 Task: Search for the contact with the first name 'Jude' and view their details.
Action: Mouse moved to (18, 105)
Screenshot: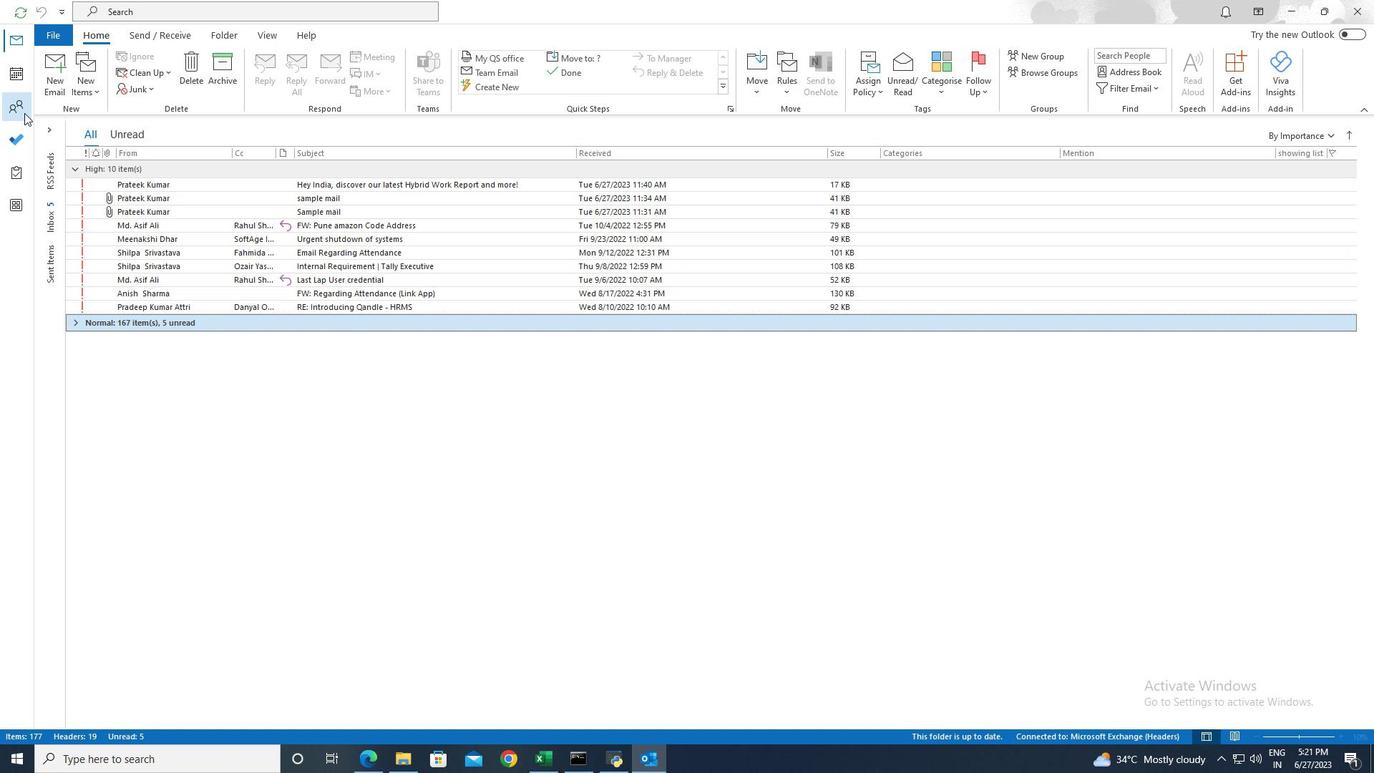 
Action: Mouse pressed left at (18, 105)
Screenshot: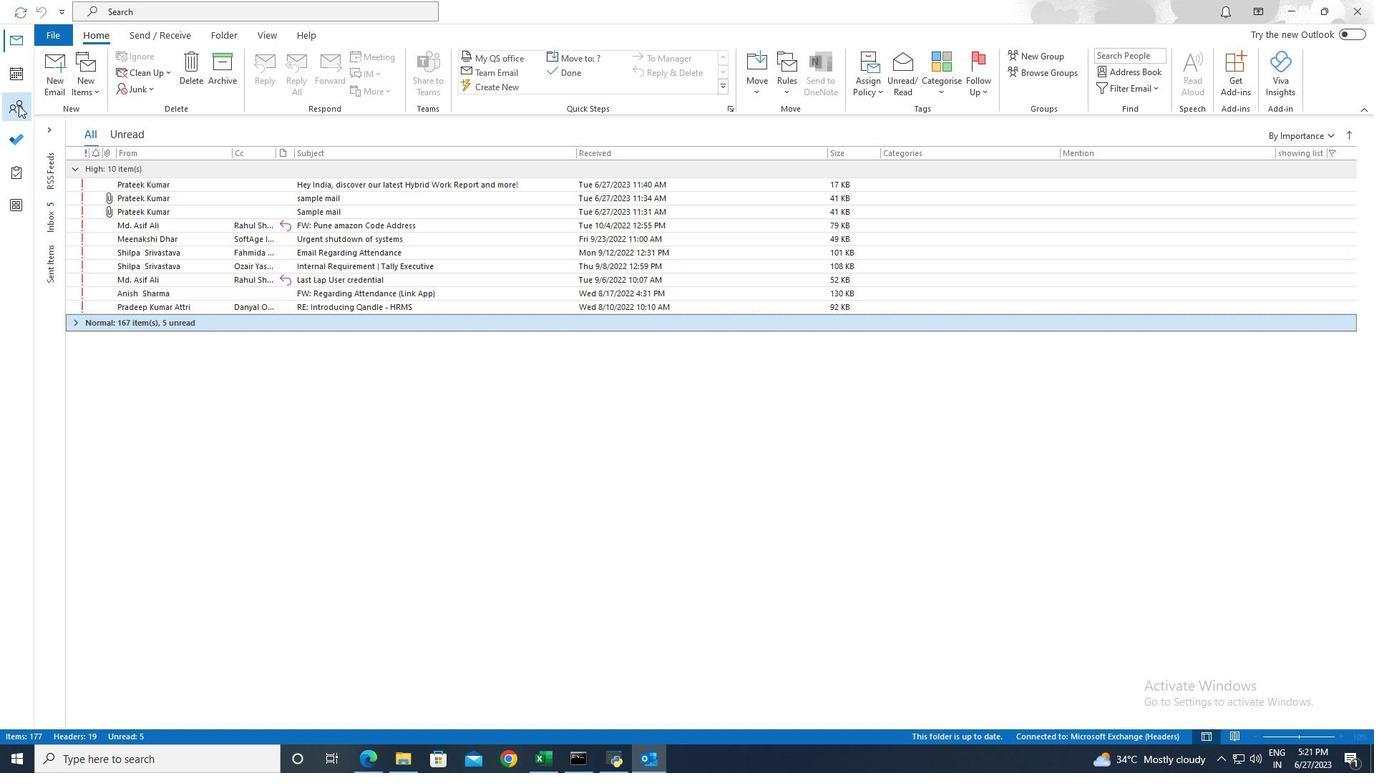 
Action: Mouse moved to (287, 10)
Screenshot: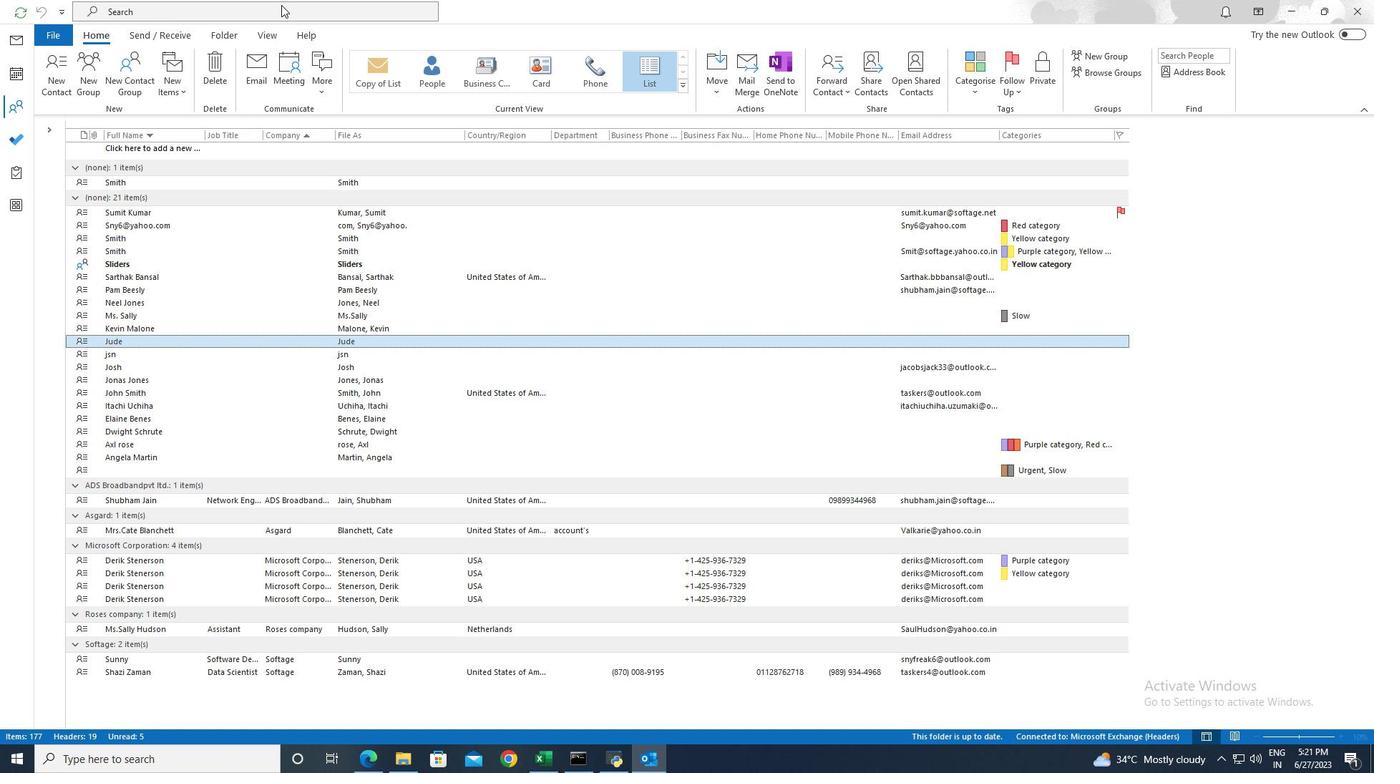 
Action: Mouse pressed left at (287, 10)
Screenshot: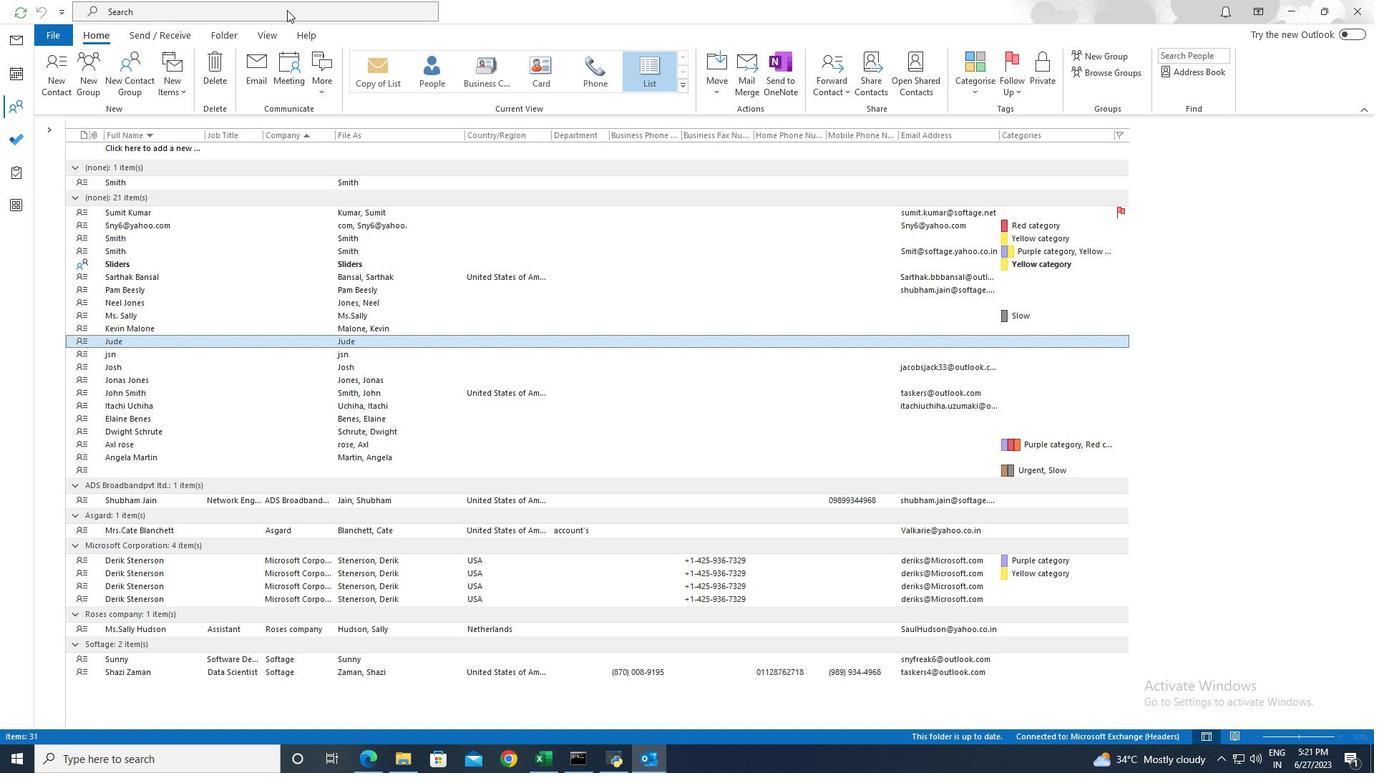
Action: Mouse moved to (491, 9)
Screenshot: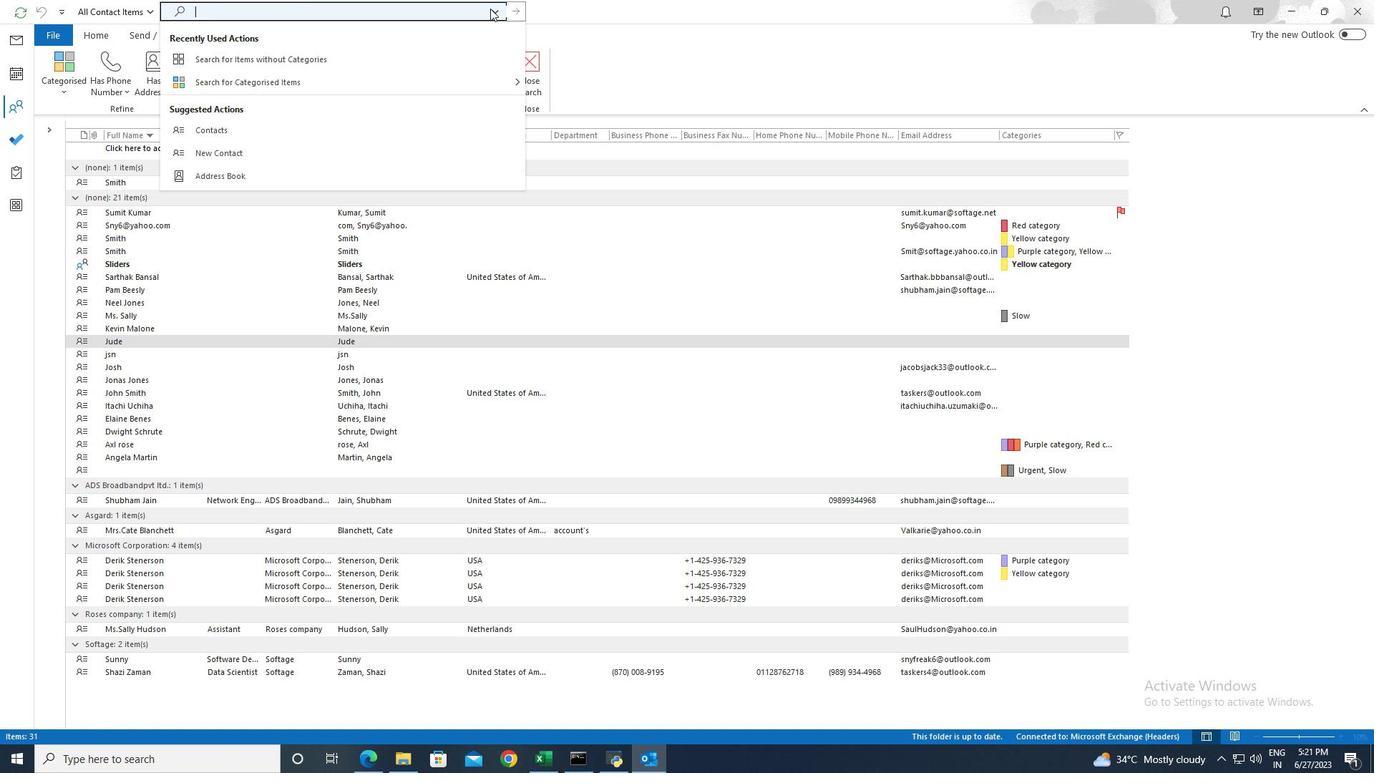 
Action: Mouse pressed left at (491, 9)
Screenshot: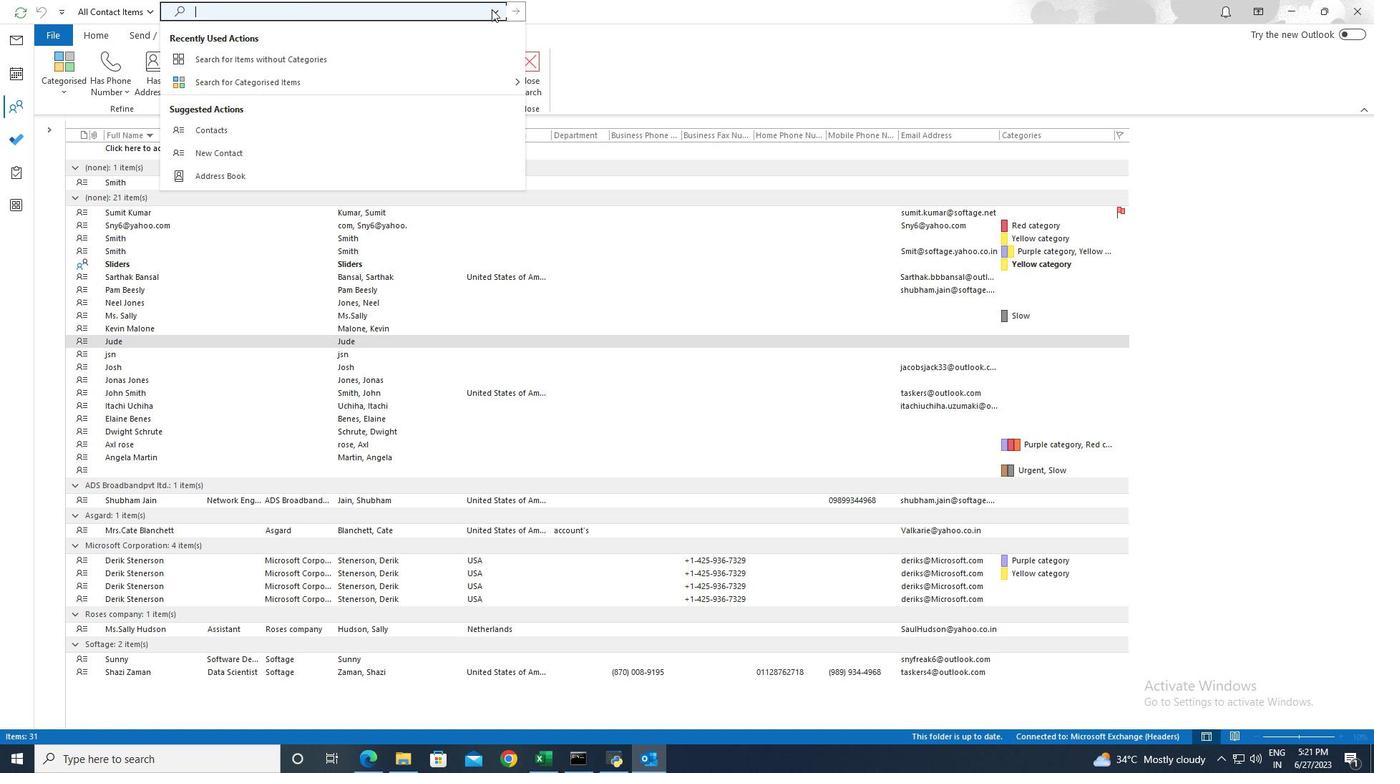 
Action: Mouse moved to (249, 221)
Screenshot: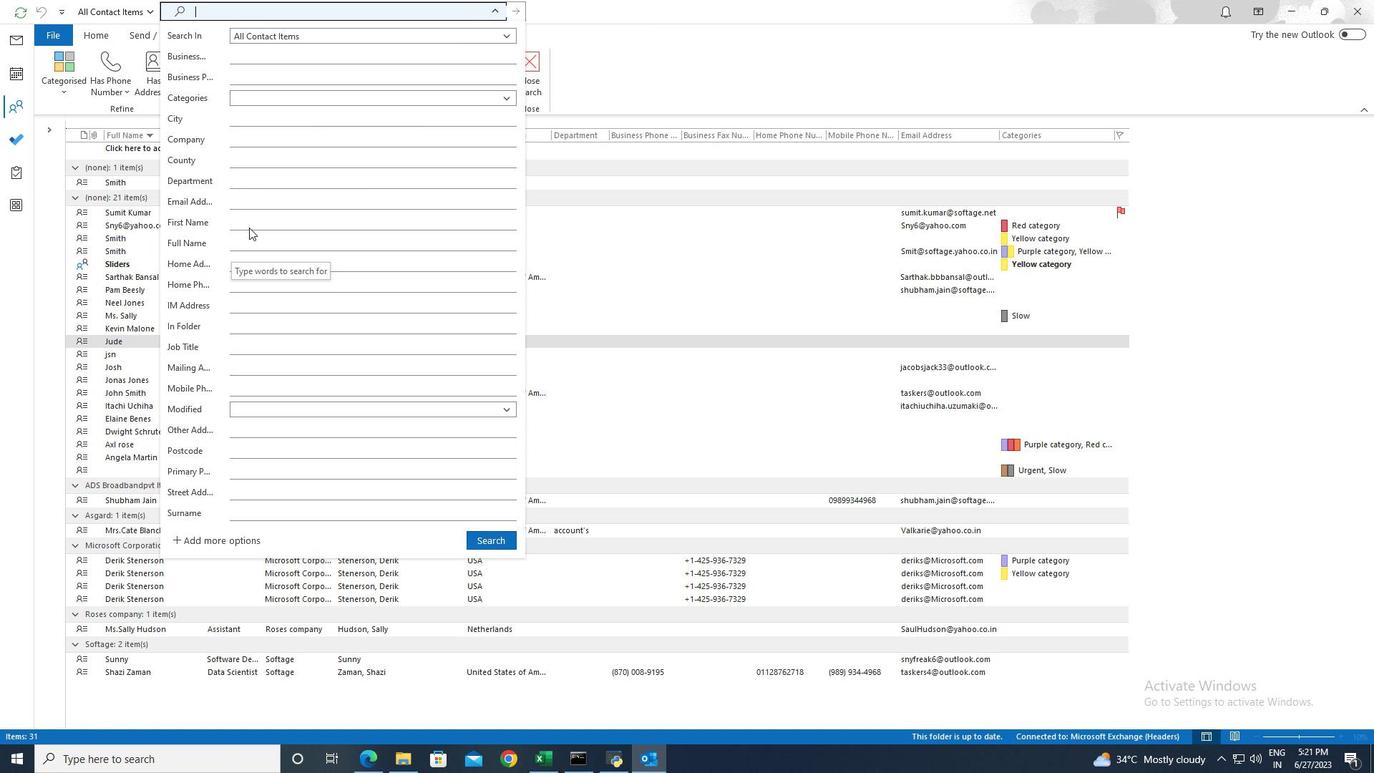 
Action: Mouse pressed left at (249, 221)
Screenshot: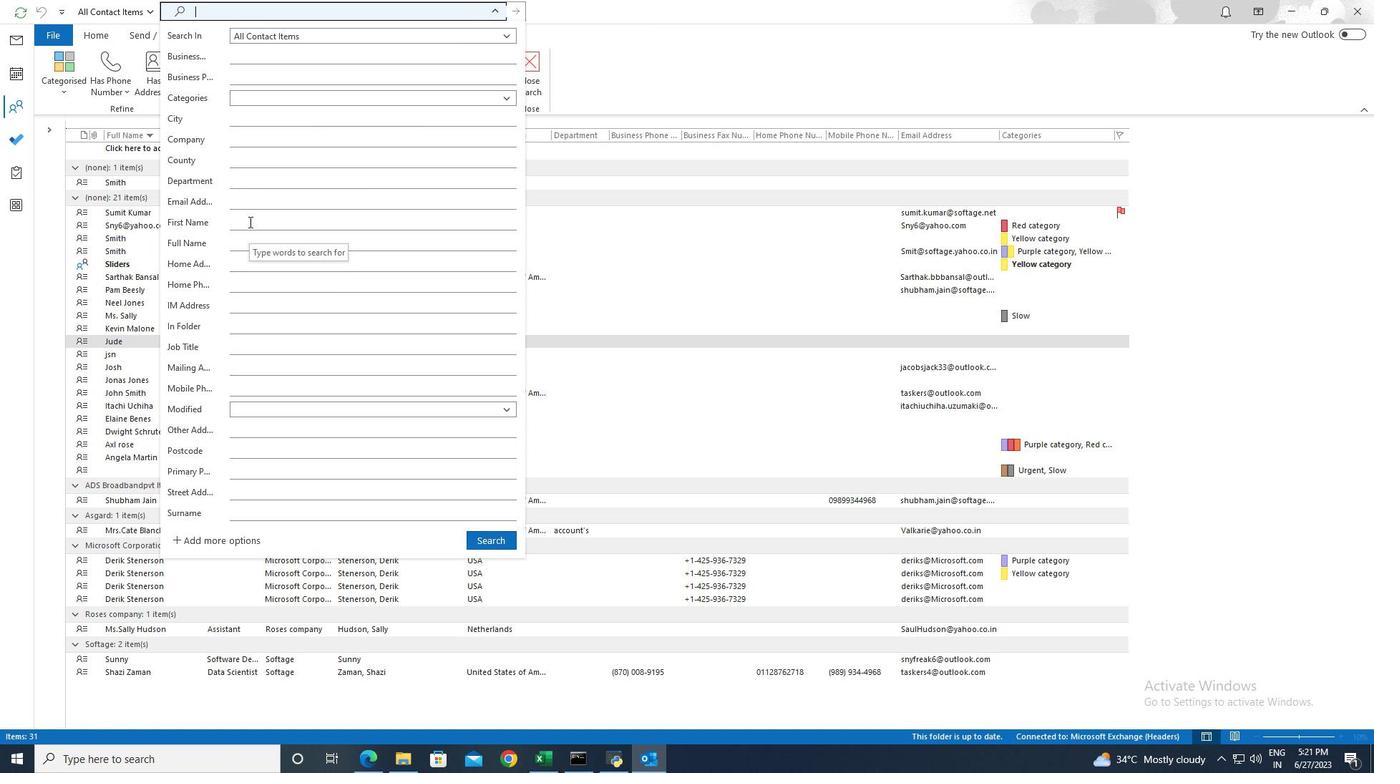 
Action: Key pressed <Key.shift>Jude
Screenshot: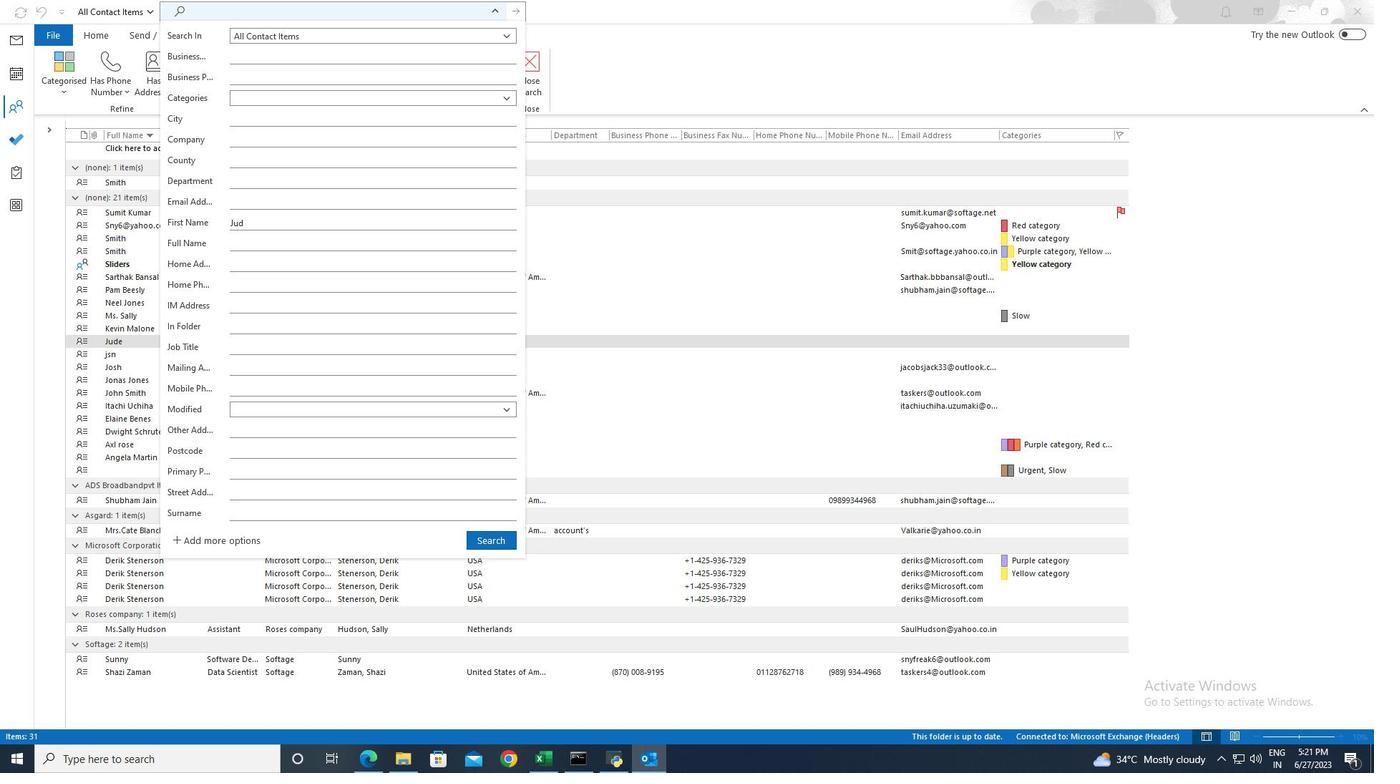 
Action: Mouse moved to (486, 541)
Screenshot: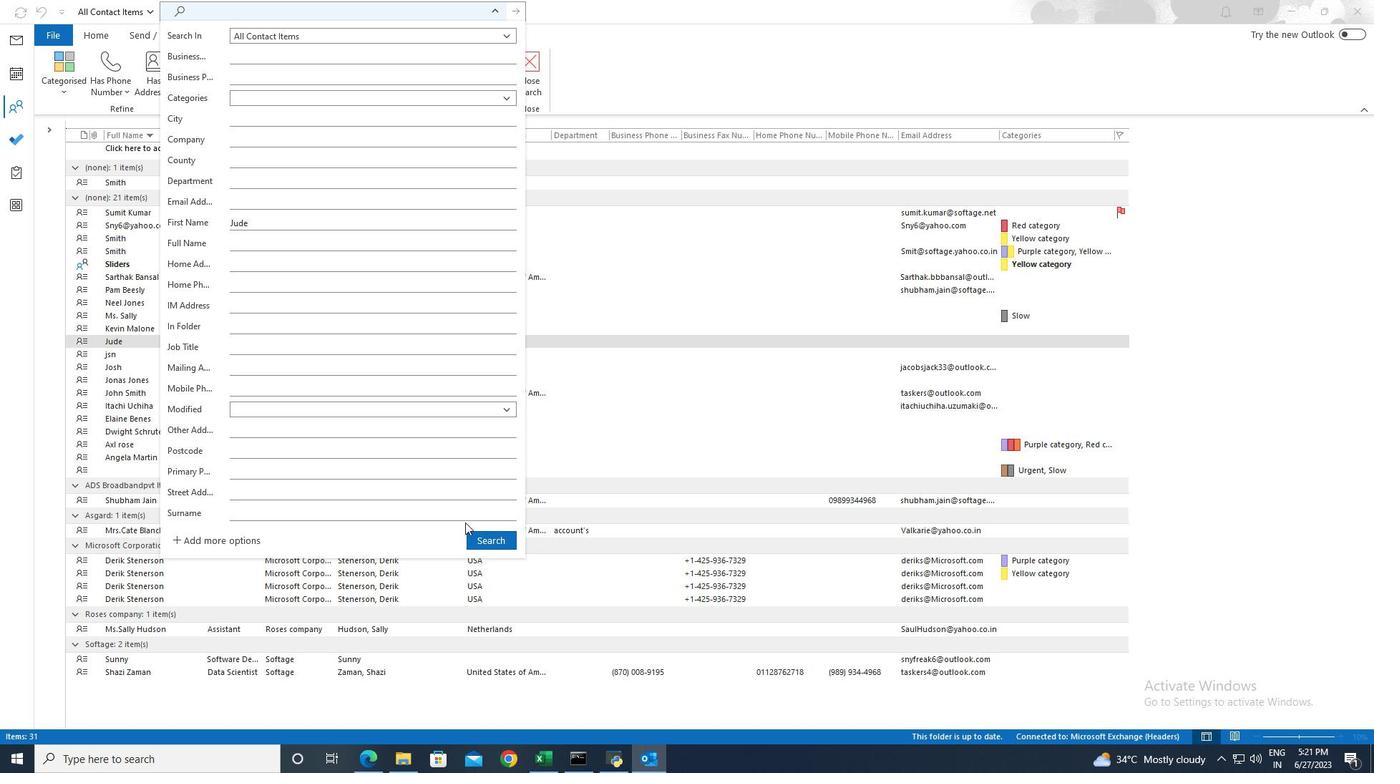
Action: Mouse pressed left at (486, 541)
Screenshot: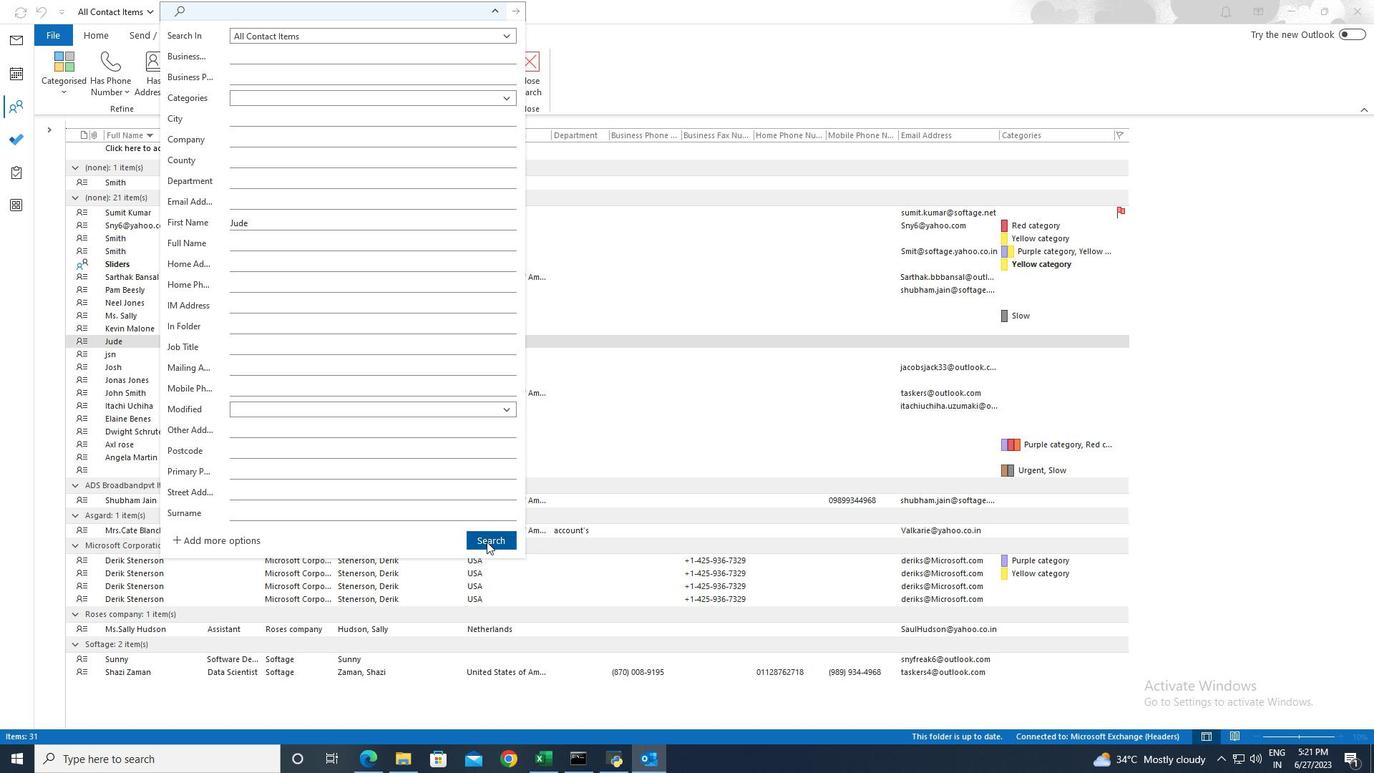 
Action: Mouse moved to (201, 153)
Screenshot: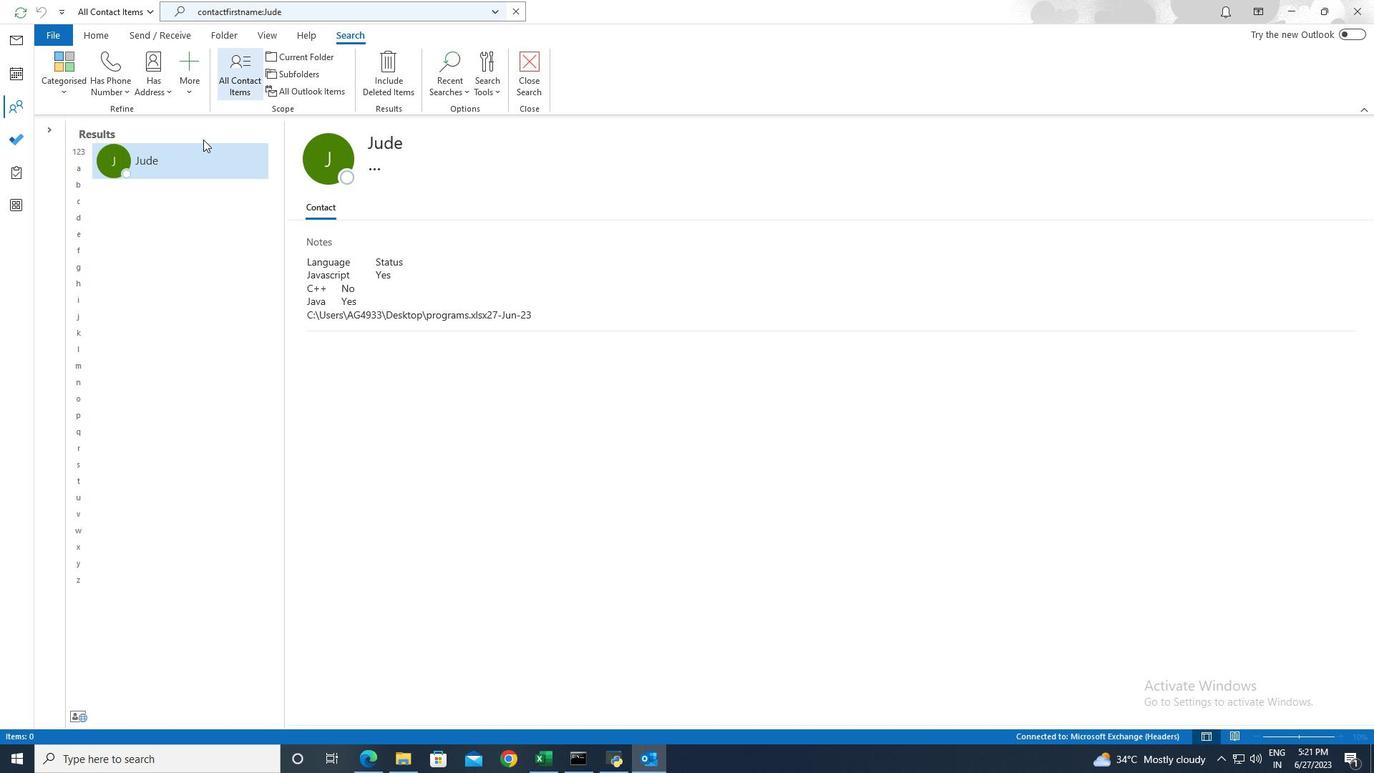 
Action: Mouse pressed left at (201, 153)
Screenshot: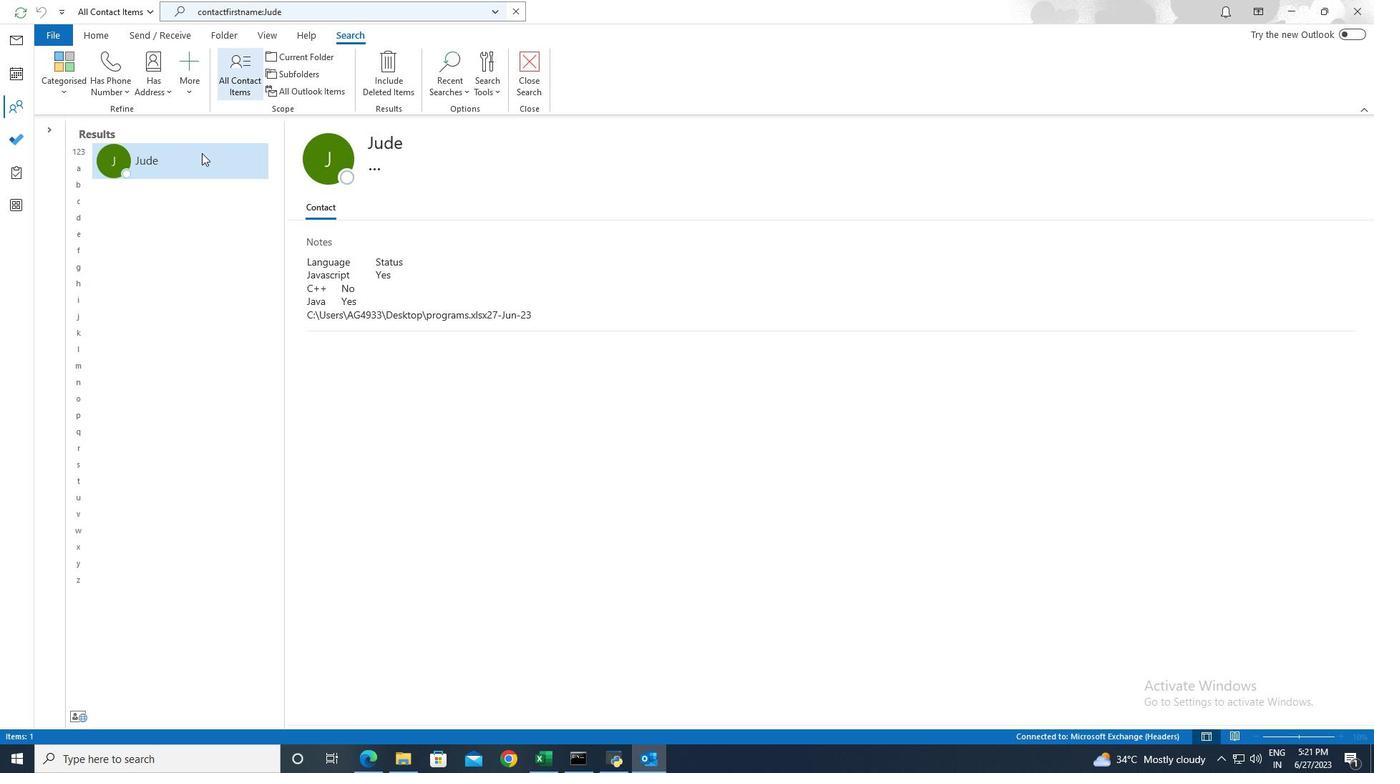 
Action: Mouse pressed left at (201, 153)
Screenshot: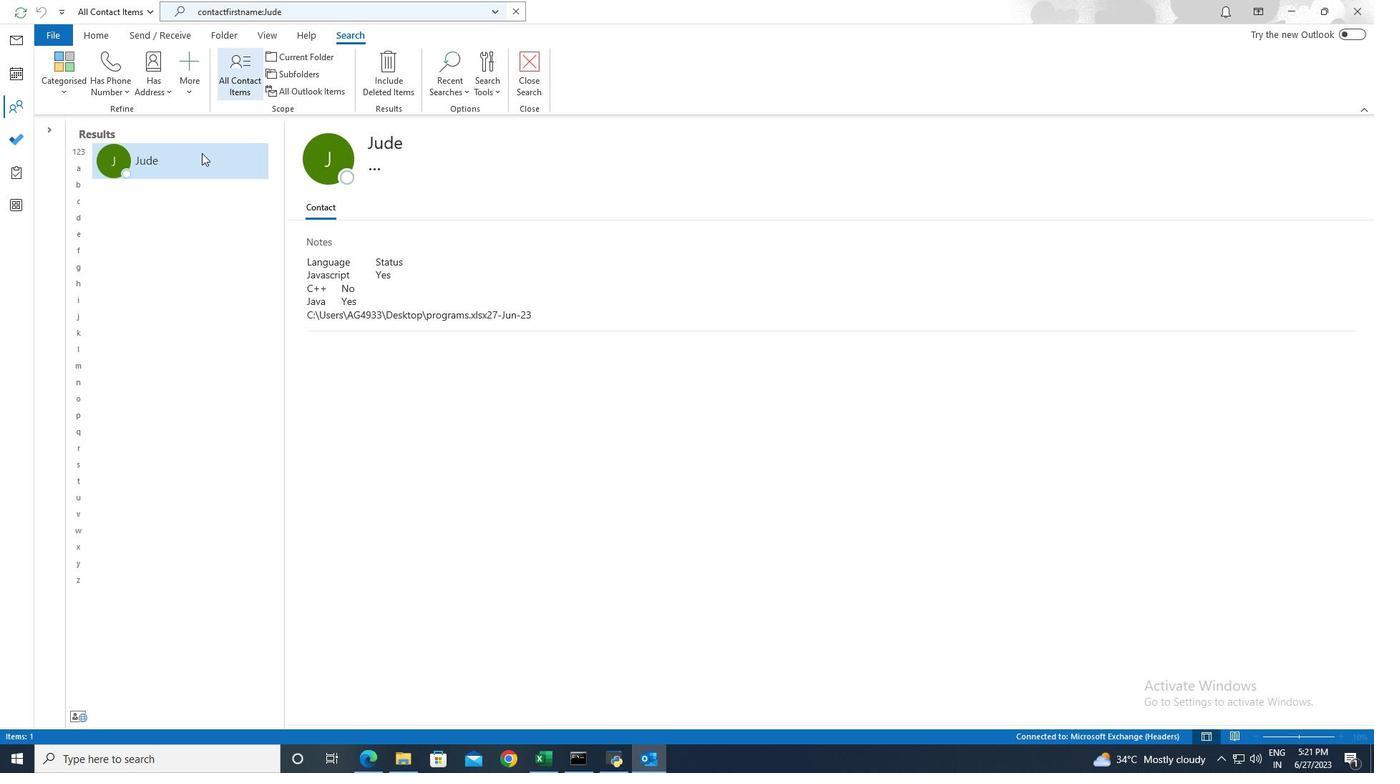 
Action: Mouse moved to (400, 352)
Screenshot: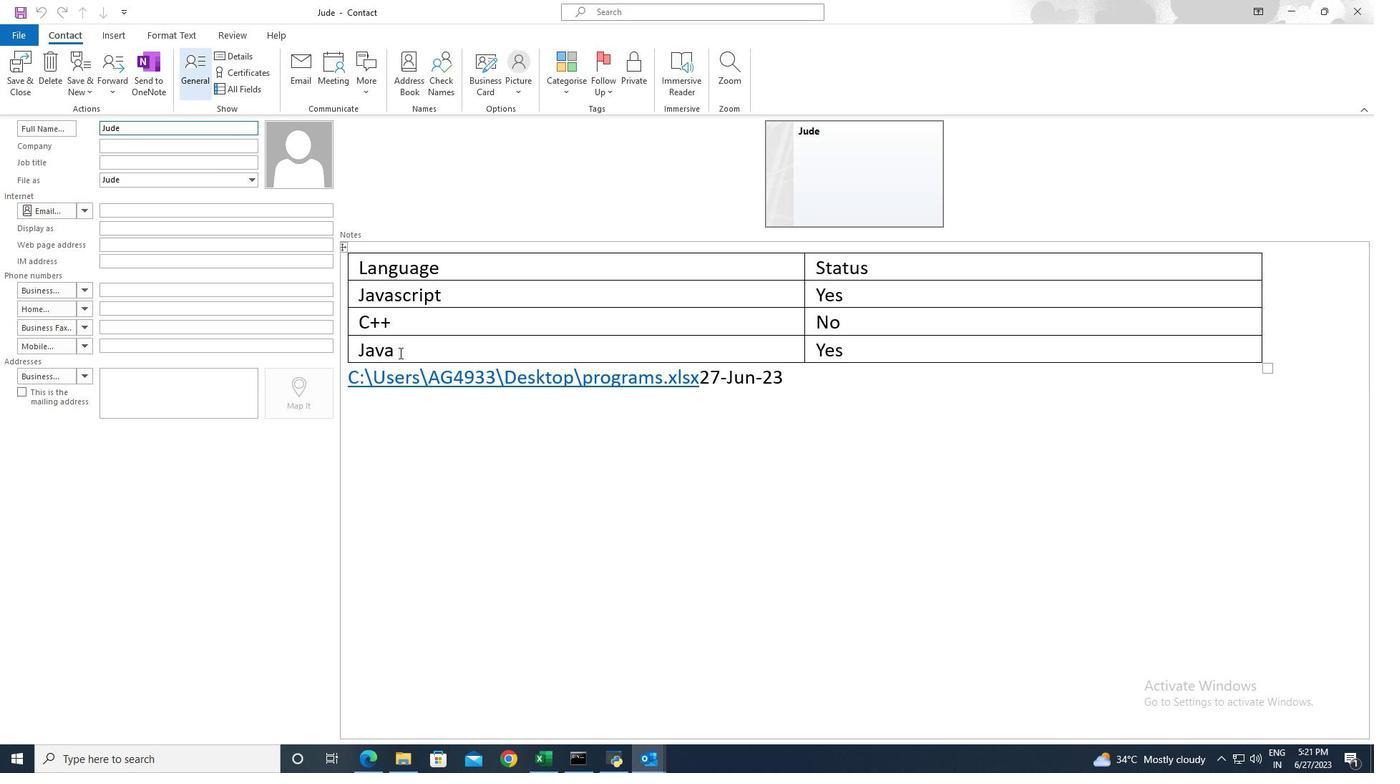 
Action: Mouse pressed left at (400, 352)
Screenshot: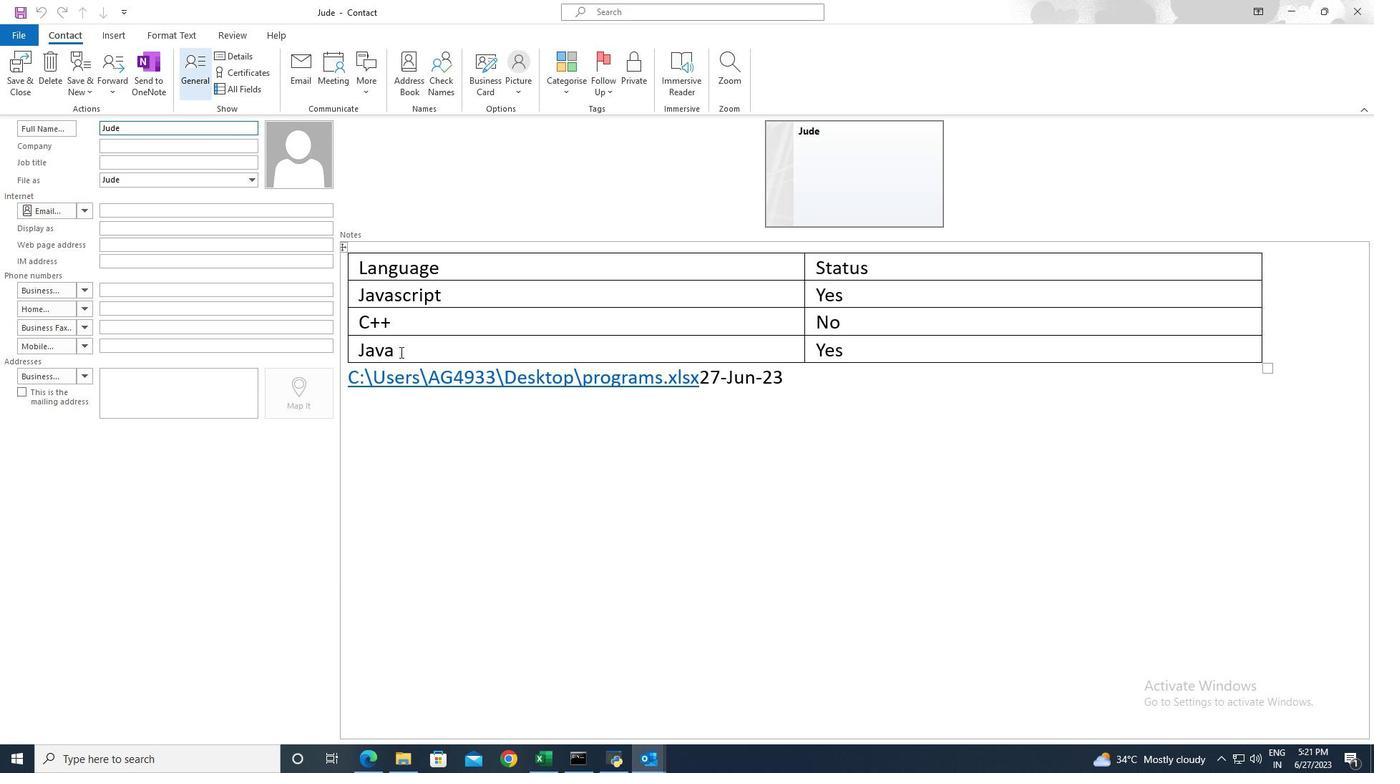 
Action: Mouse moved to (236, 33)
Screenshot: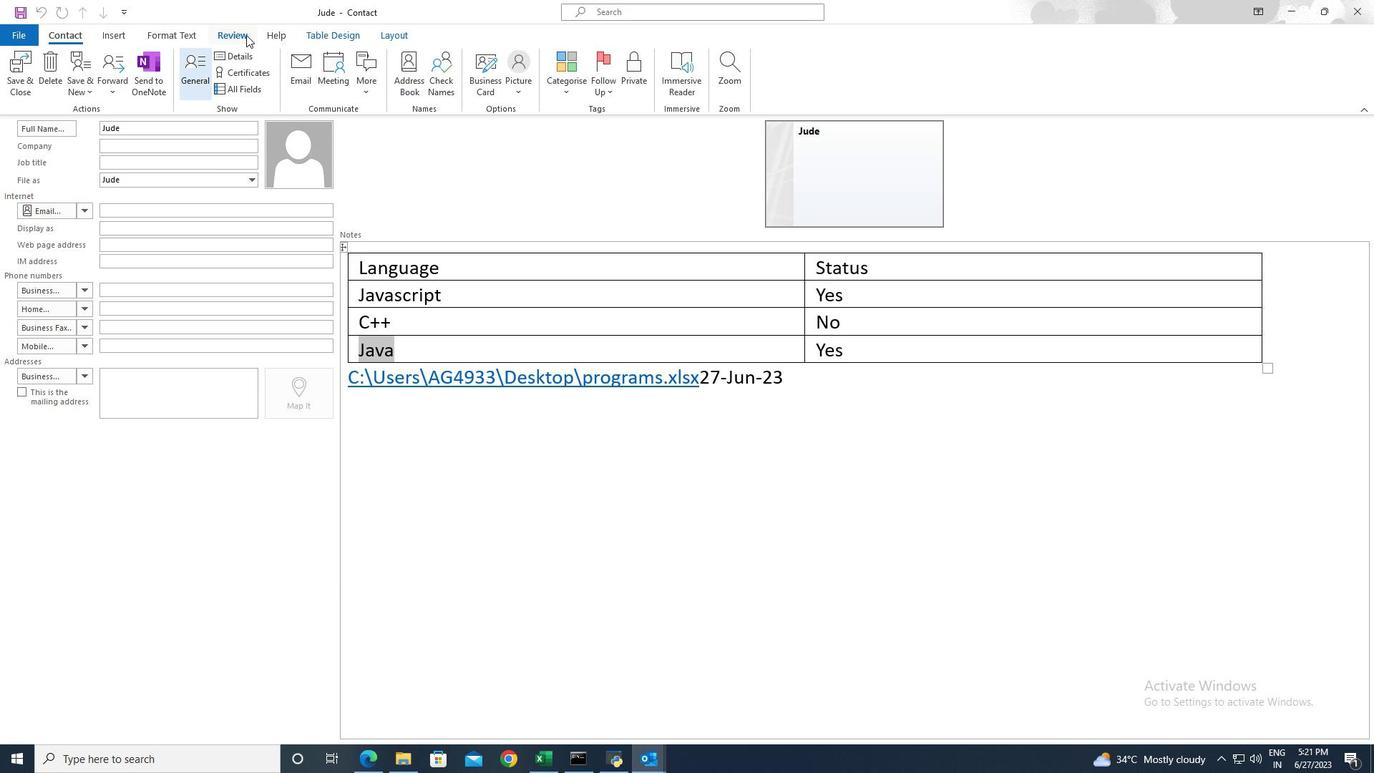 
Action: Mouse pressed left at (236, 33)
Screenshot: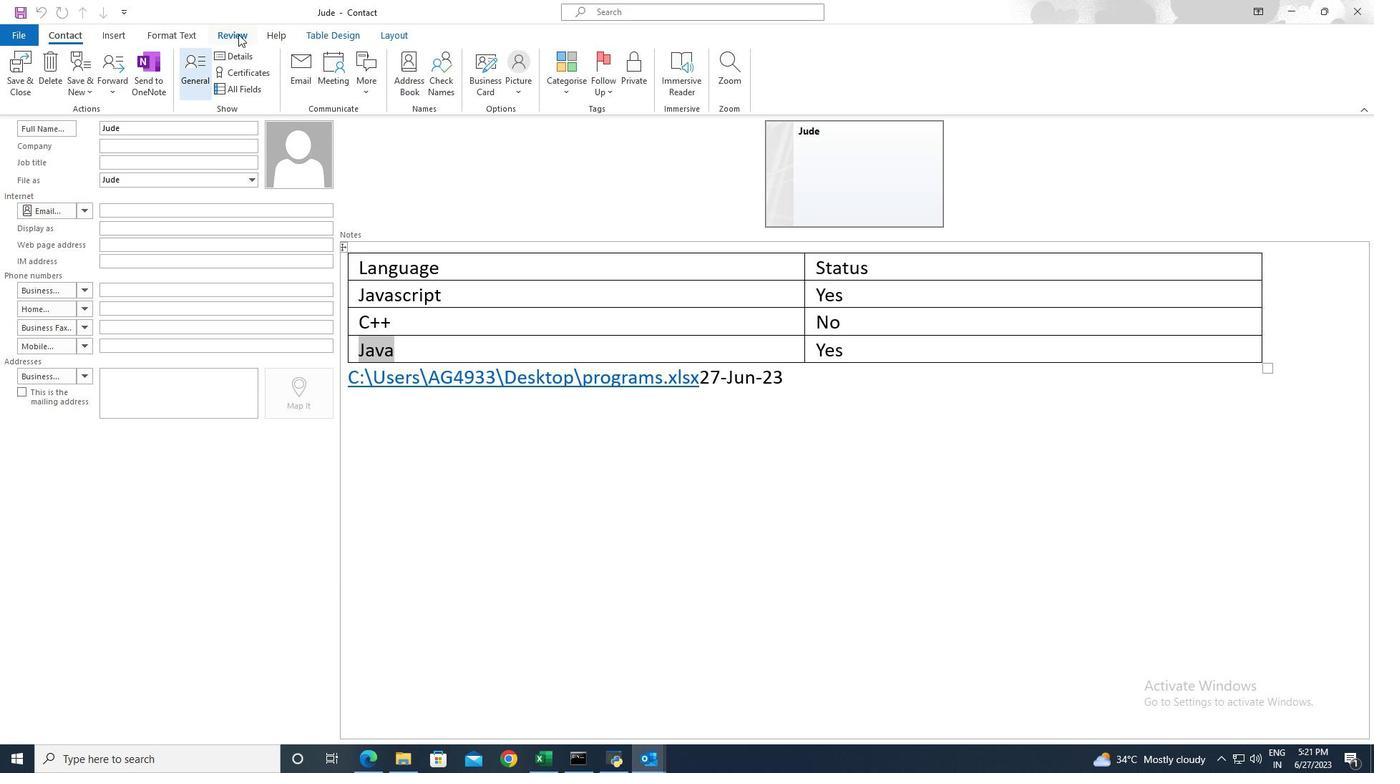 
Action: Mouse moved to (293, 68)
Screenshot: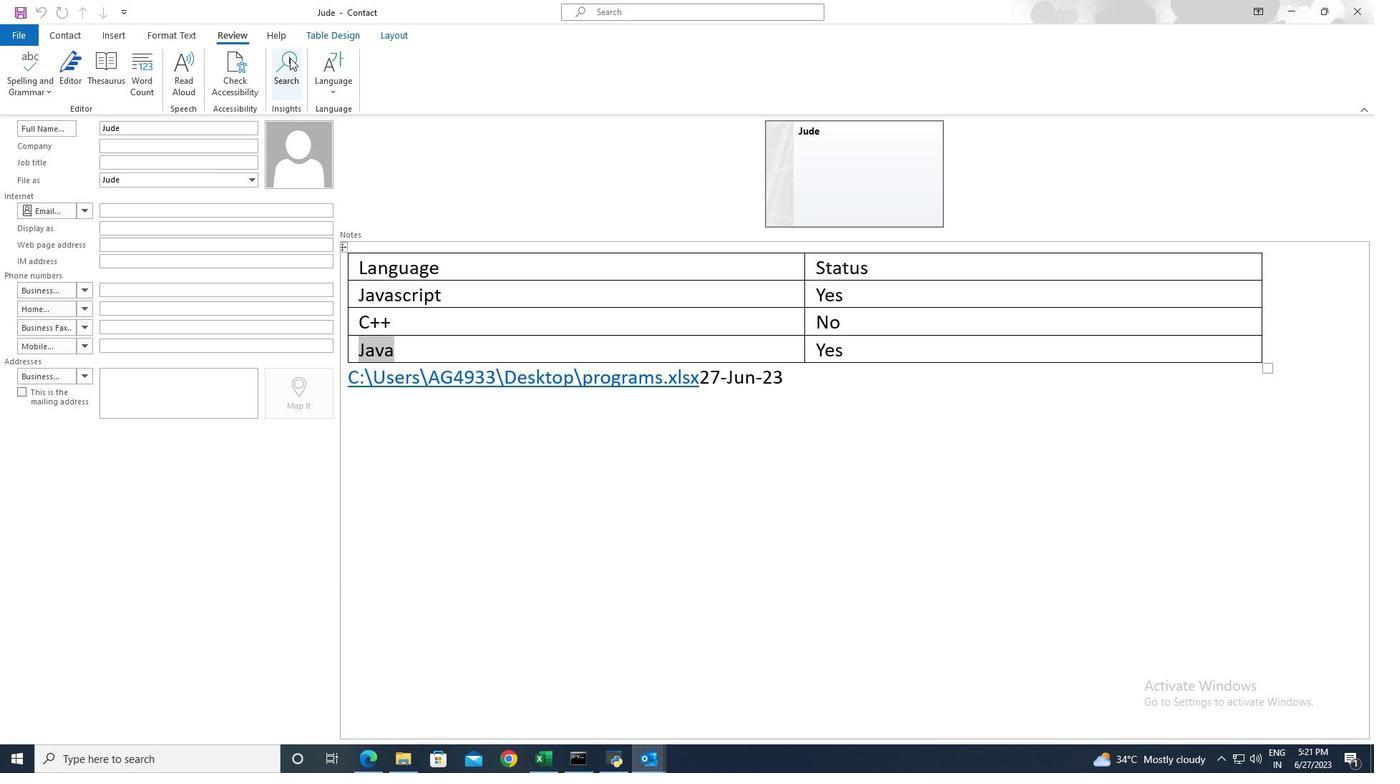 
Action: Mouse pressed left at (293, 68)
Screenshot: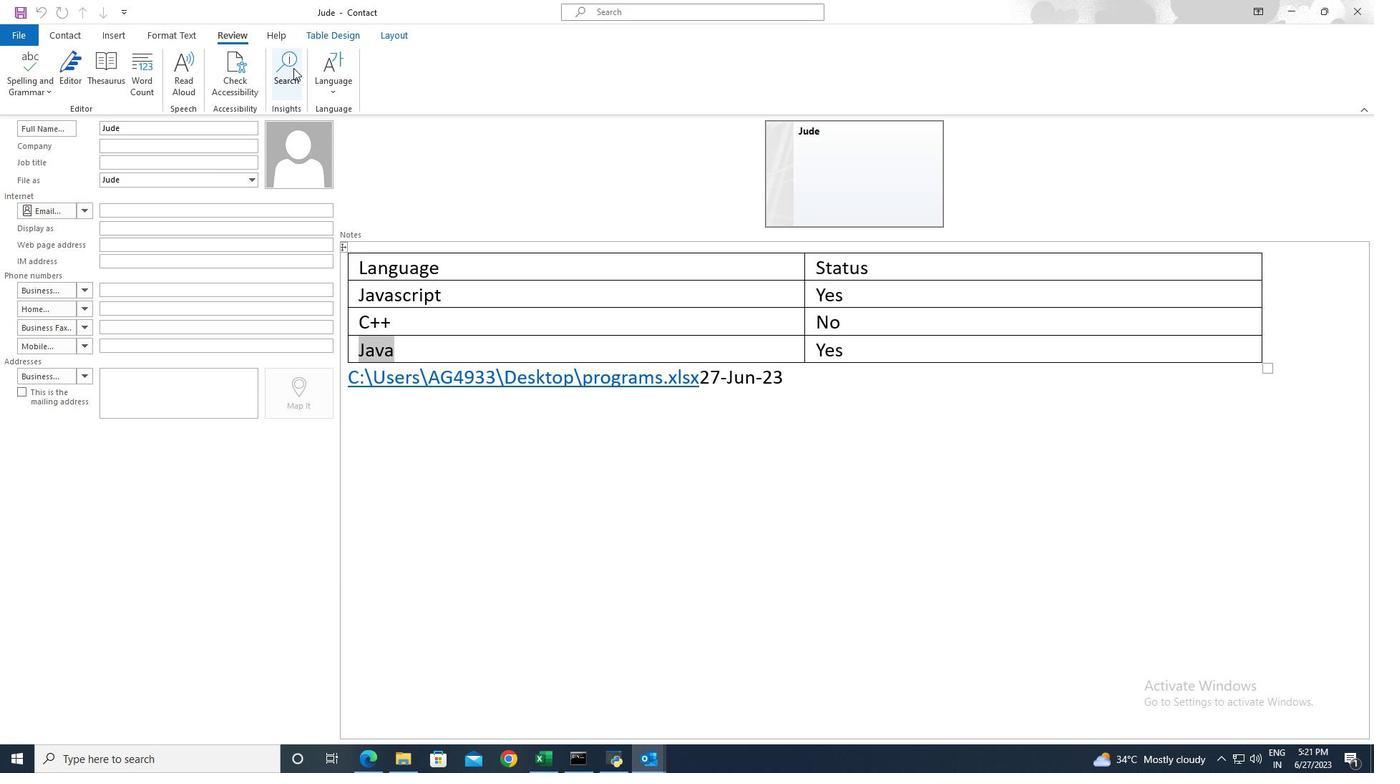
